 Task: Move the file to trash.
Action: Mouse moved to (45, 84)
Screenshot: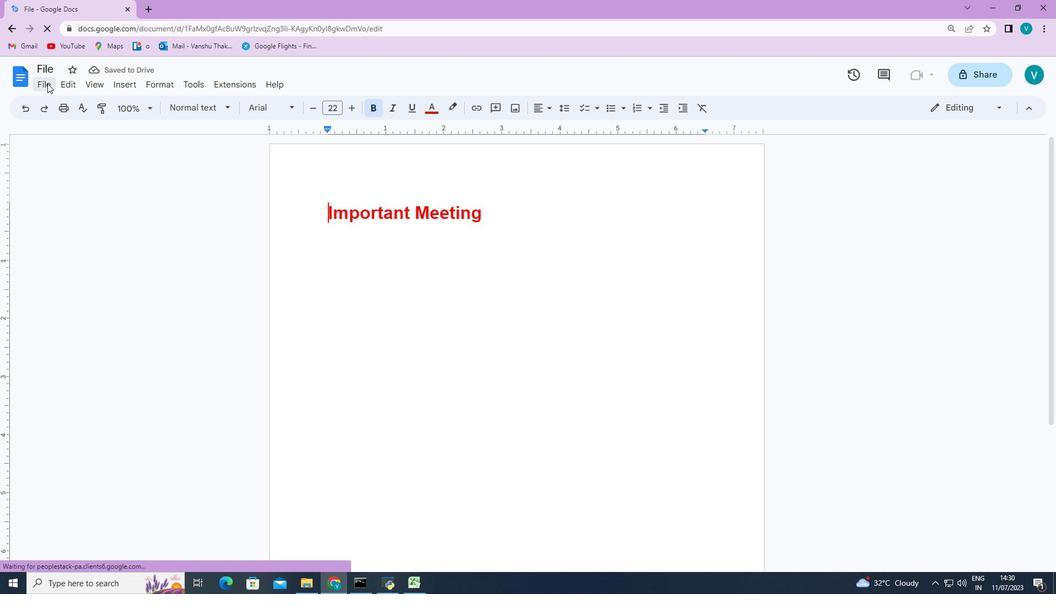 
Action: Mouse pressed left at (45, 84)
Screenshot: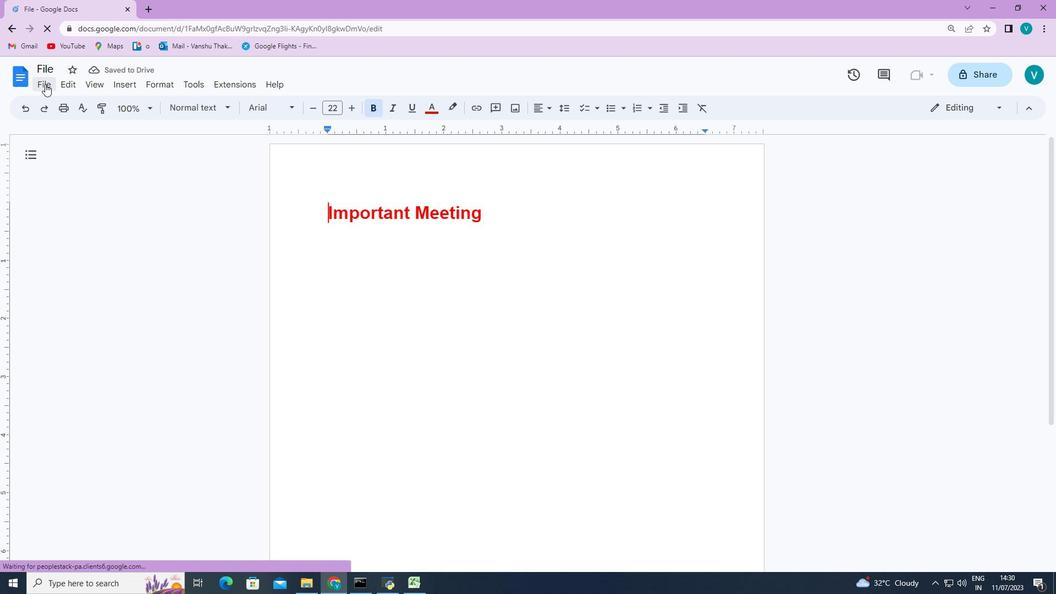
Action: Mouse moved to (73, 296)
Screenshot: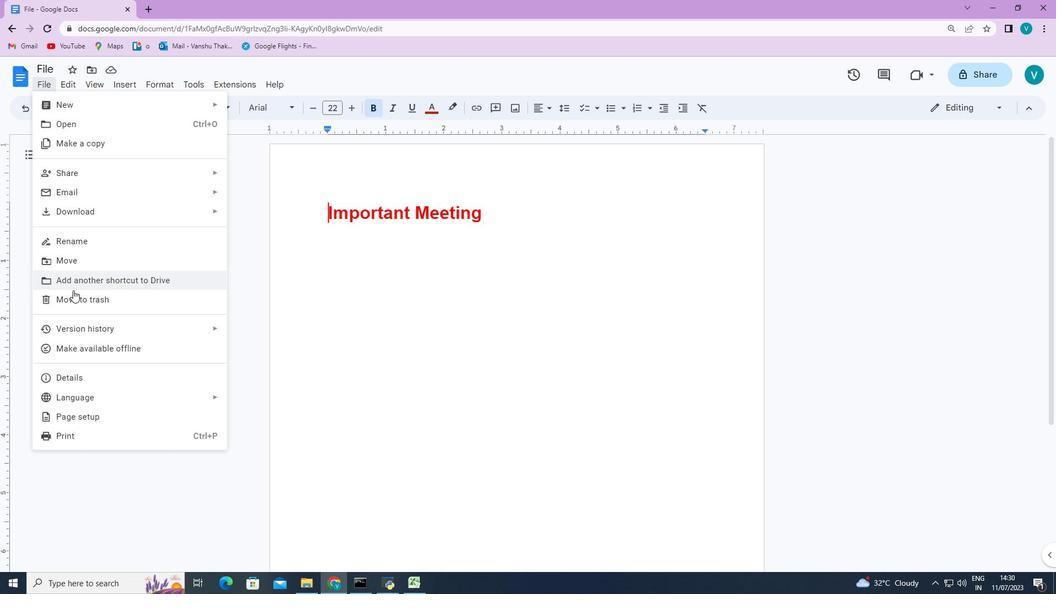 
Action: Mouse pressed left at (73, 296)
Screenshot: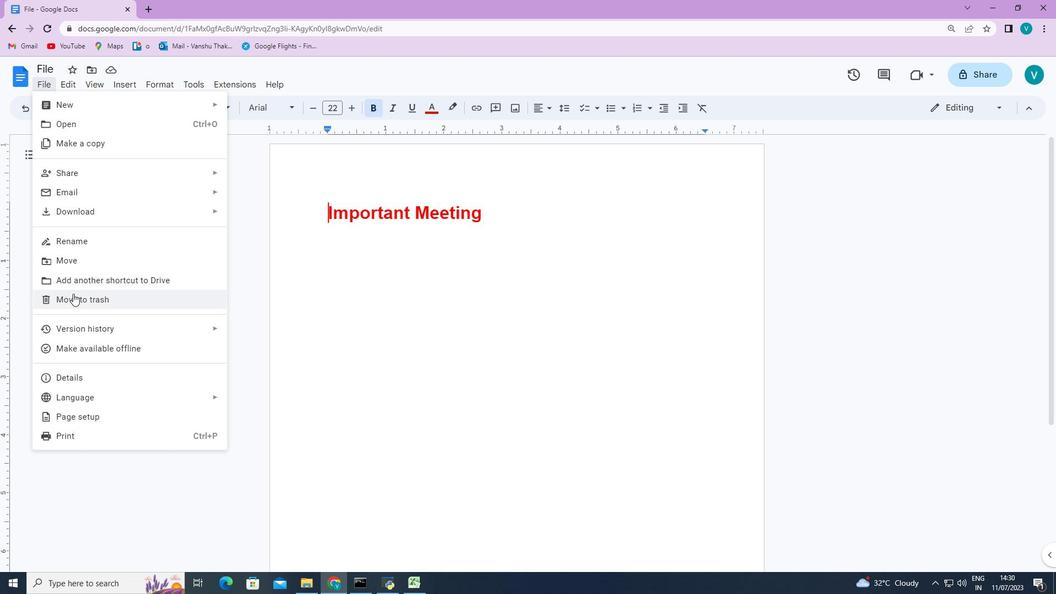 
Action: Mouse moved to (529, 360)
Screenshot: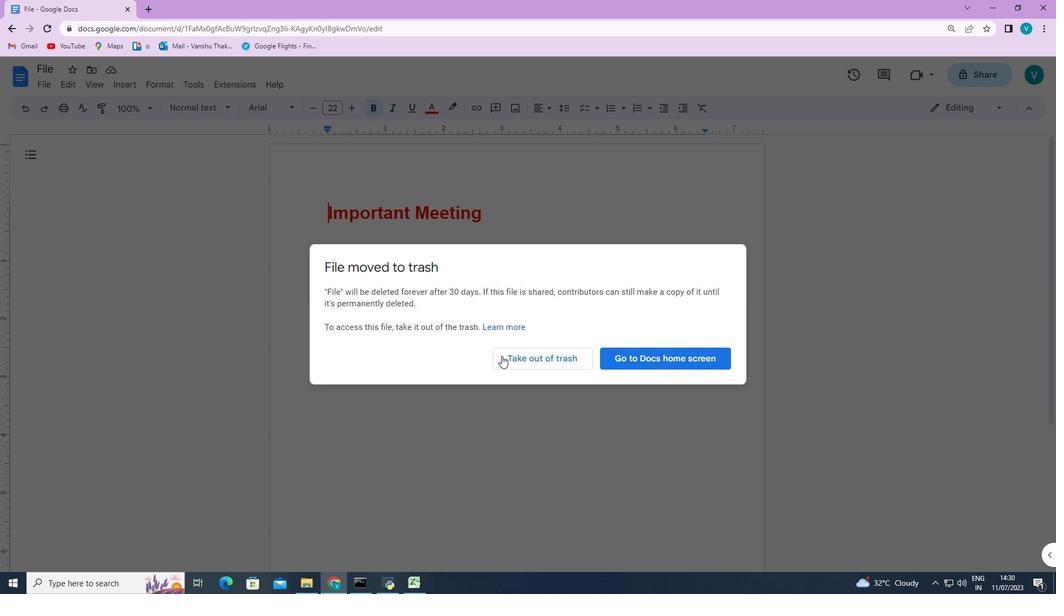
Action: Mouse pressed left at (529, 360)
Screenshot: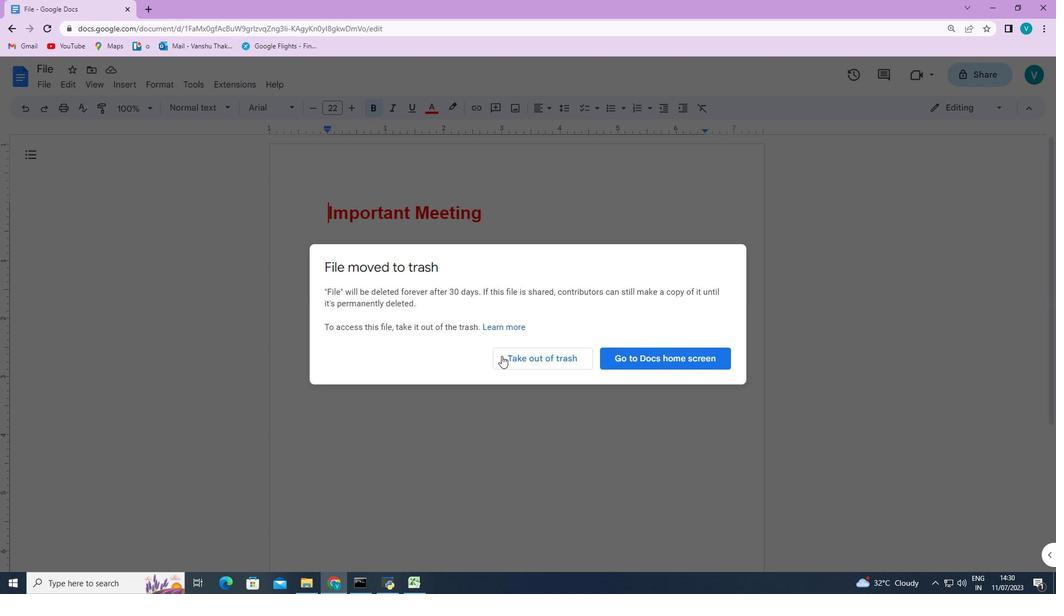 
